 Task: Add the action, sort the to do list when every Monday by age in descending order.
Action: Mouse moved to (336, 184)
Screenshot: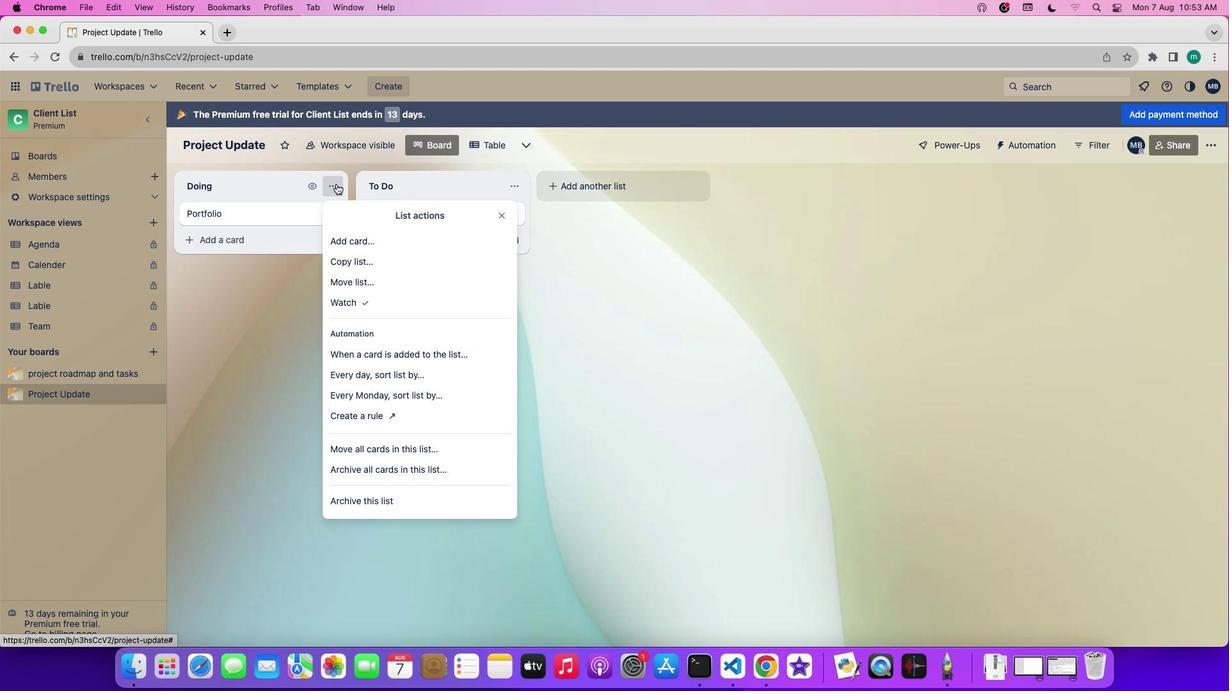 
Action: Mouse pressed left at (336, 184)
Screenshot: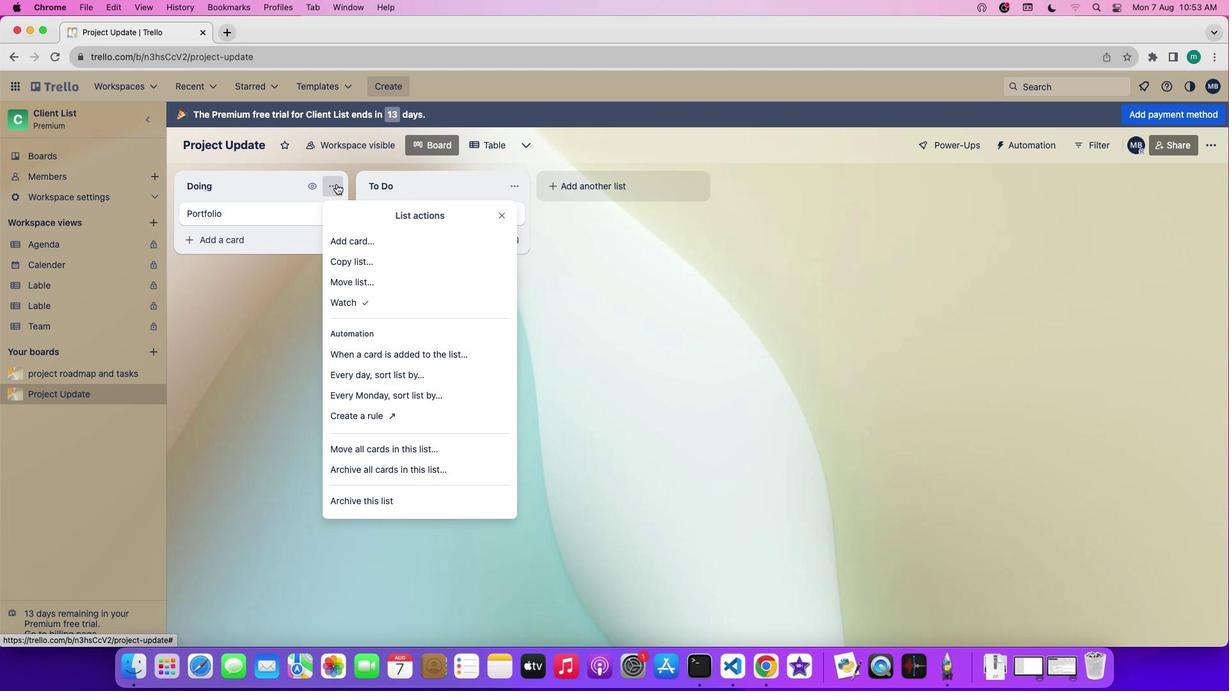 
Action: Mouse moved to (380, 389)
Screenshot: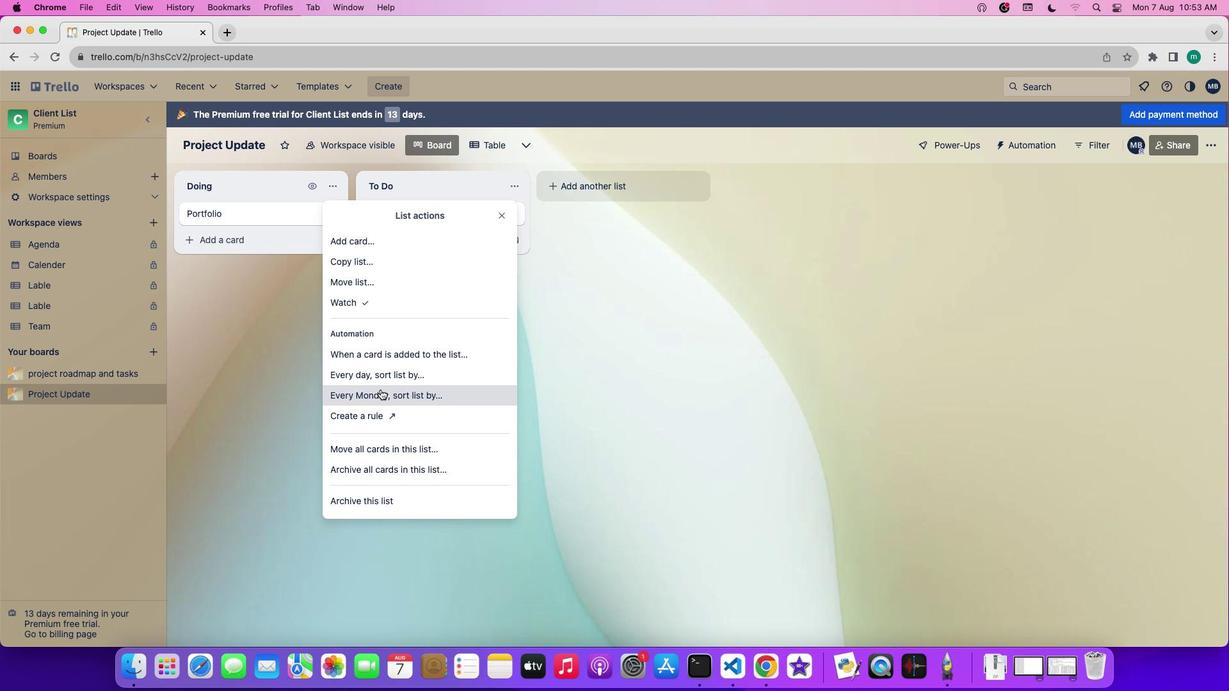 
Action: Mouse pressed left at (380, 389)
Screenshot: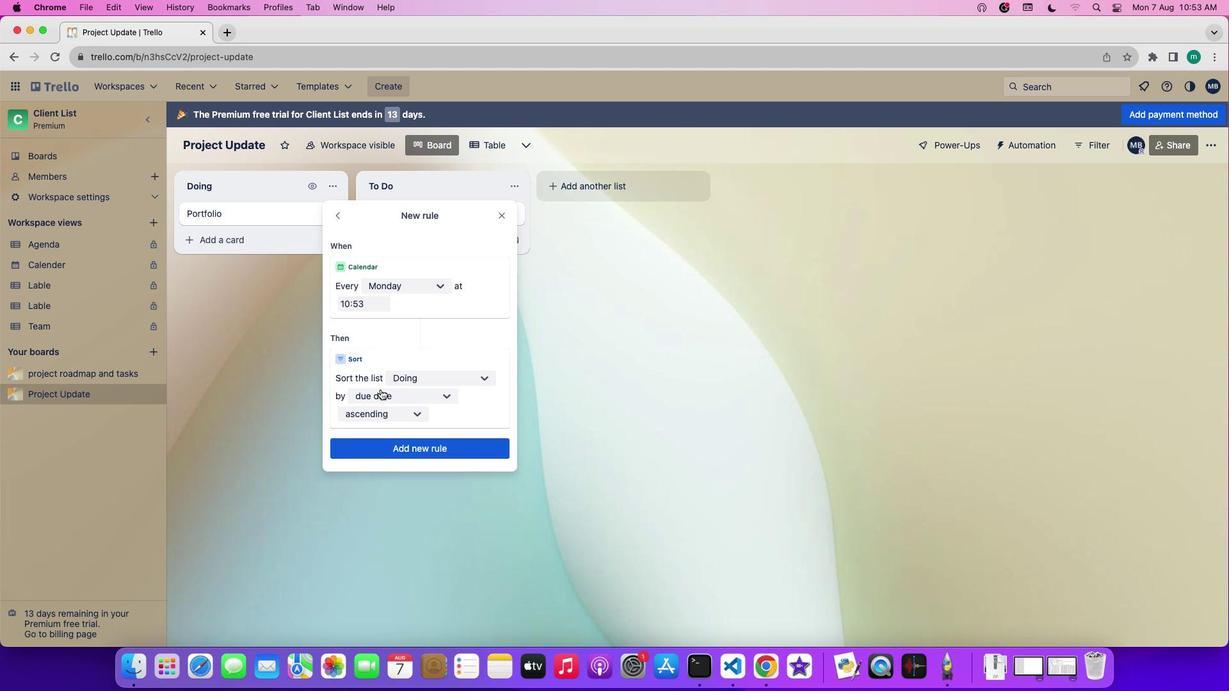 
Action: Mouse moved to (437, 285)
Screenshot: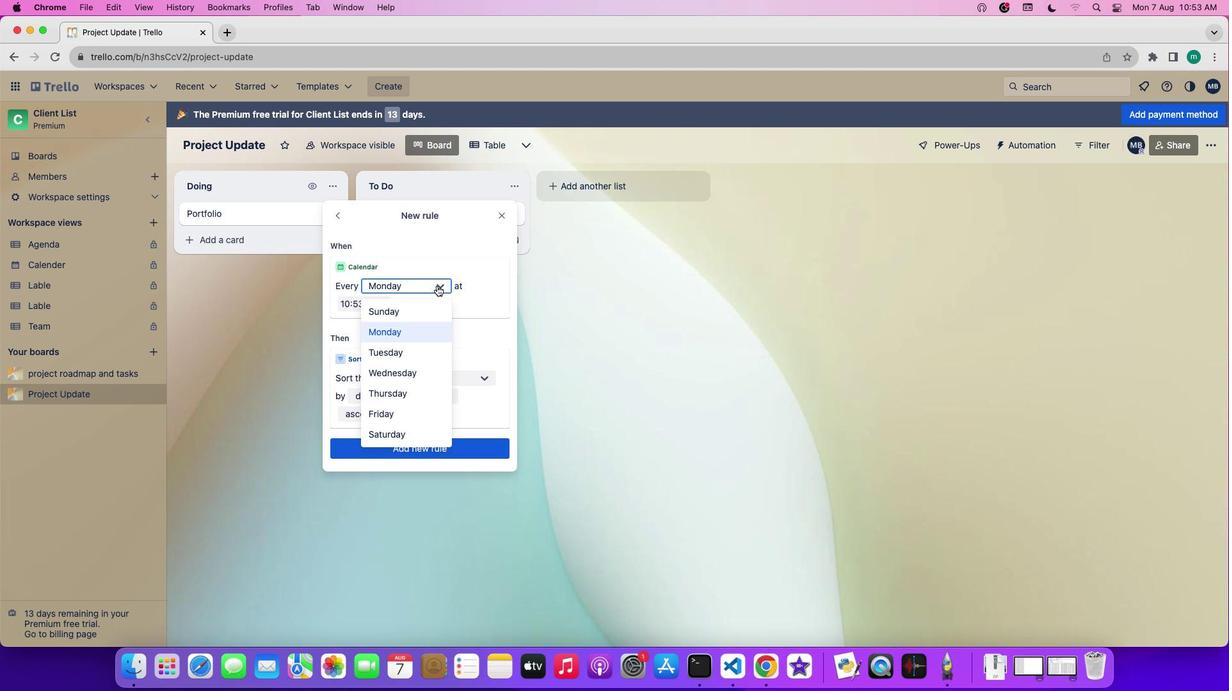 
Action: Mouse pressed left at (437, 285)
Screenshot: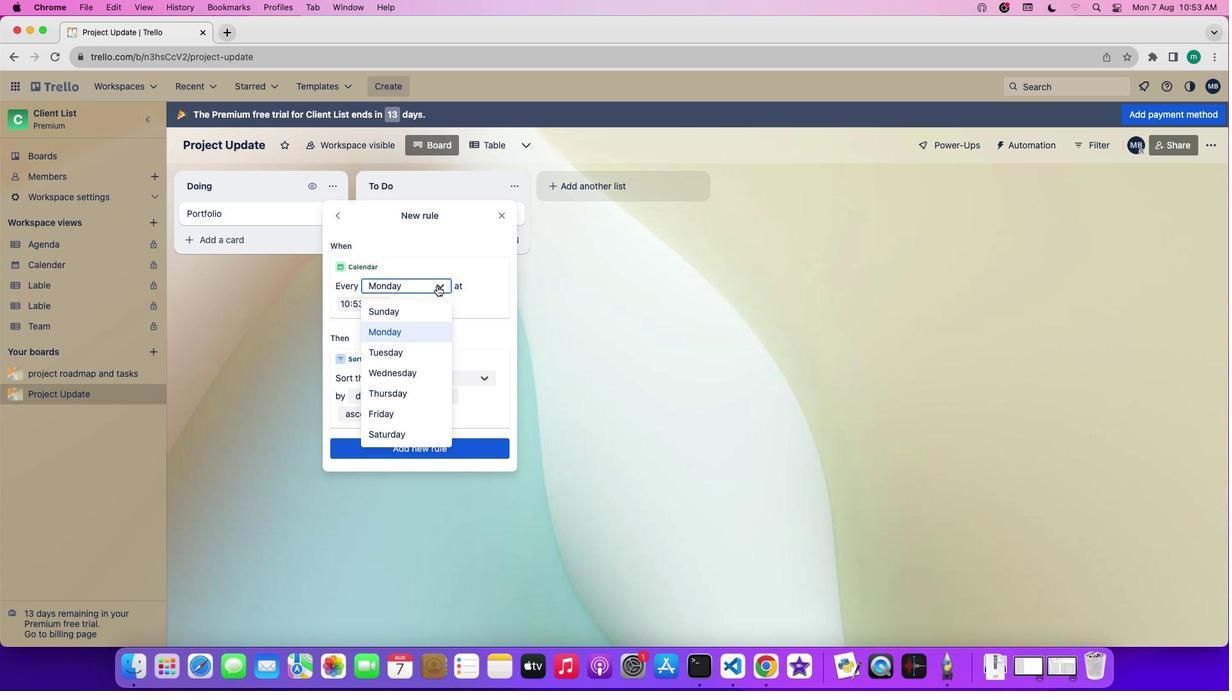 
Action: Mouse moved to (423, 334)
Screenshot: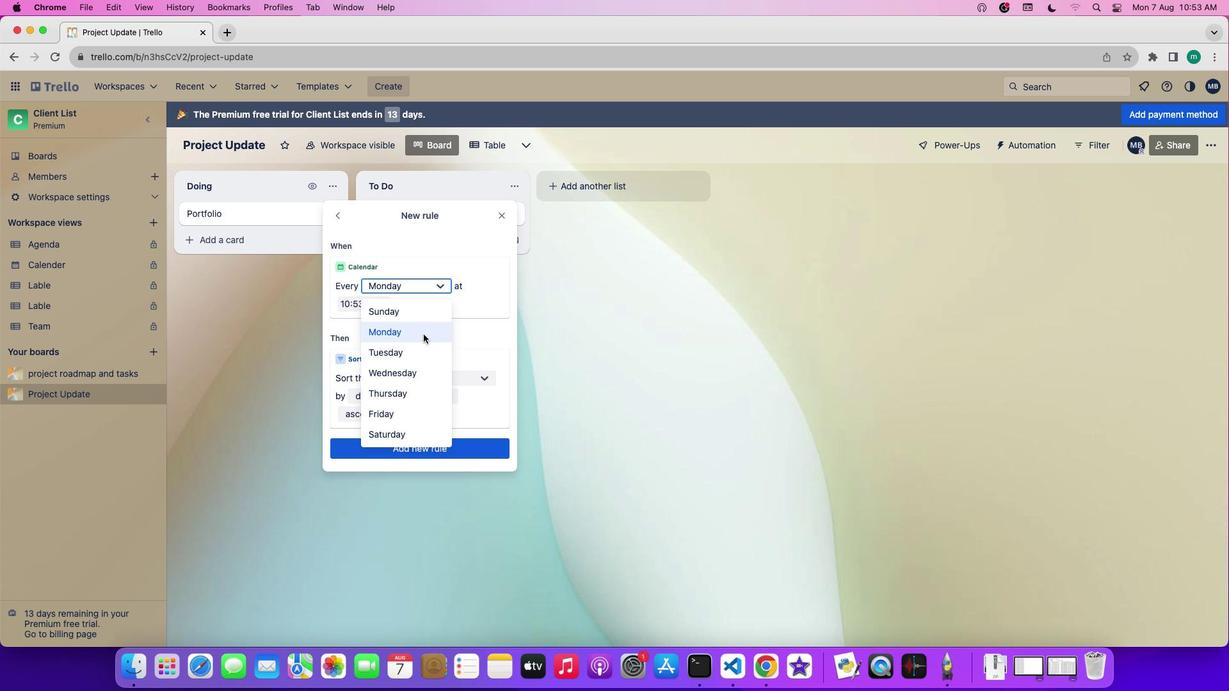 
Action: Mouse pressed left at (423, 334)
Screenshot: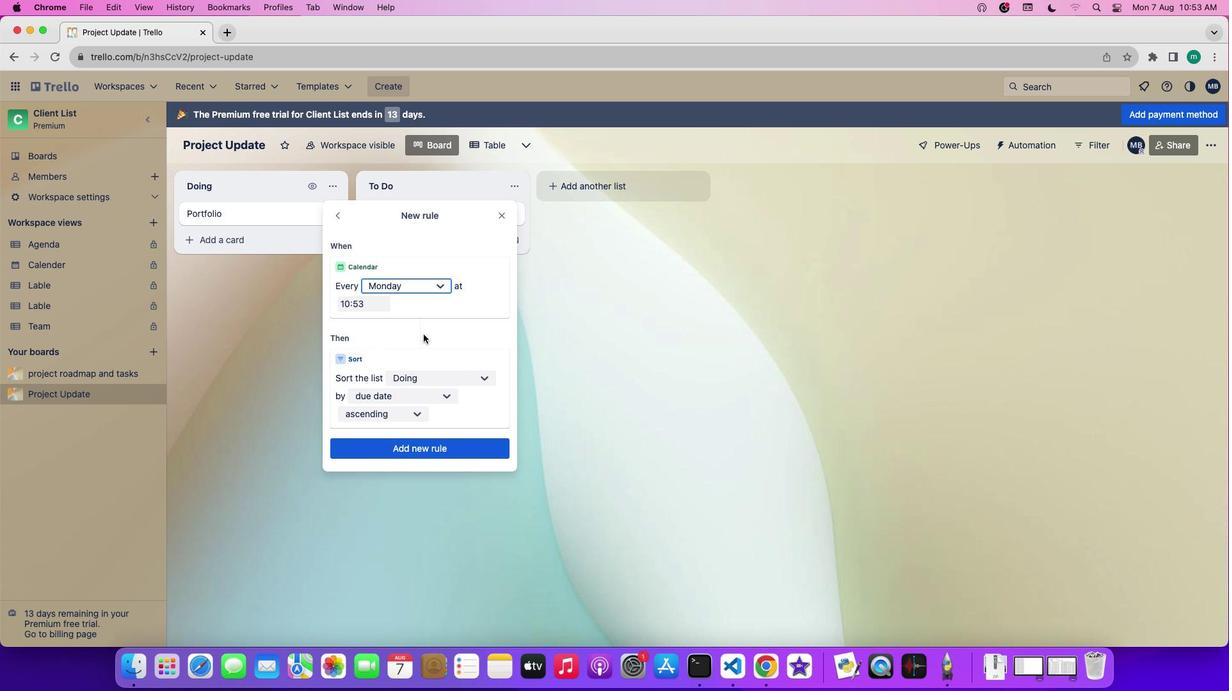 
Action: Mouse moved to (446, 379)
Screenshot: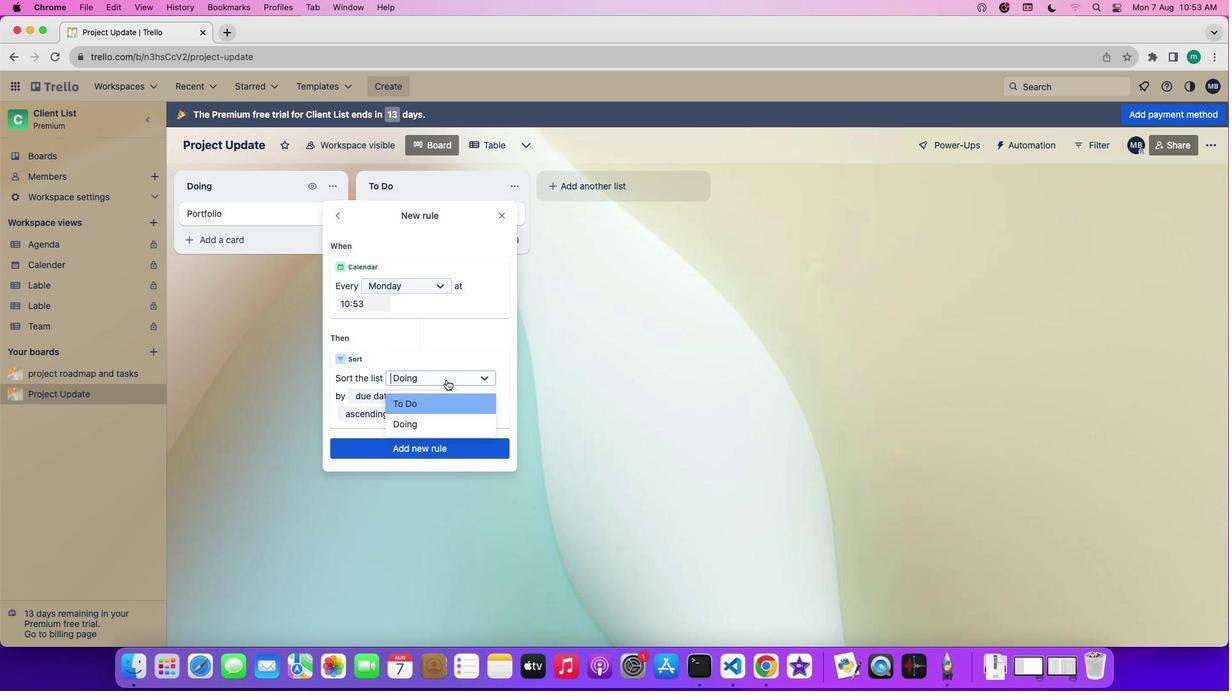 
Action: Mouse pressed left at (446, 379)
Screenshot: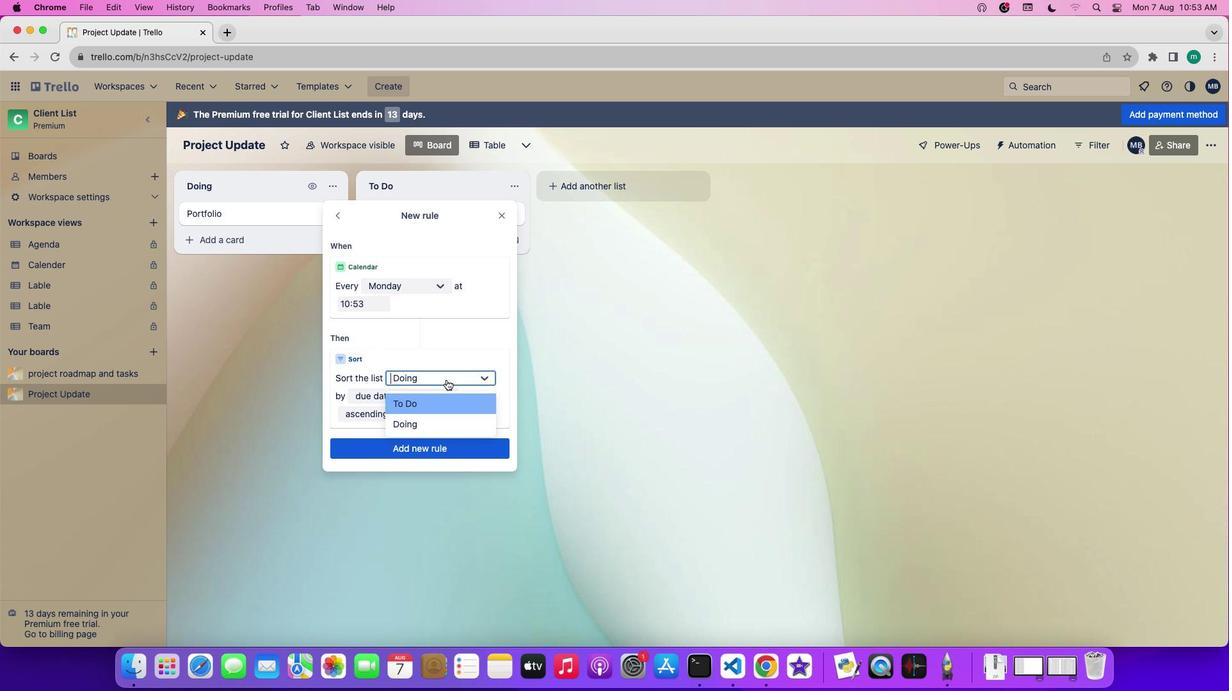 
Action: Mouse moved to (444, 398)
Screenshot: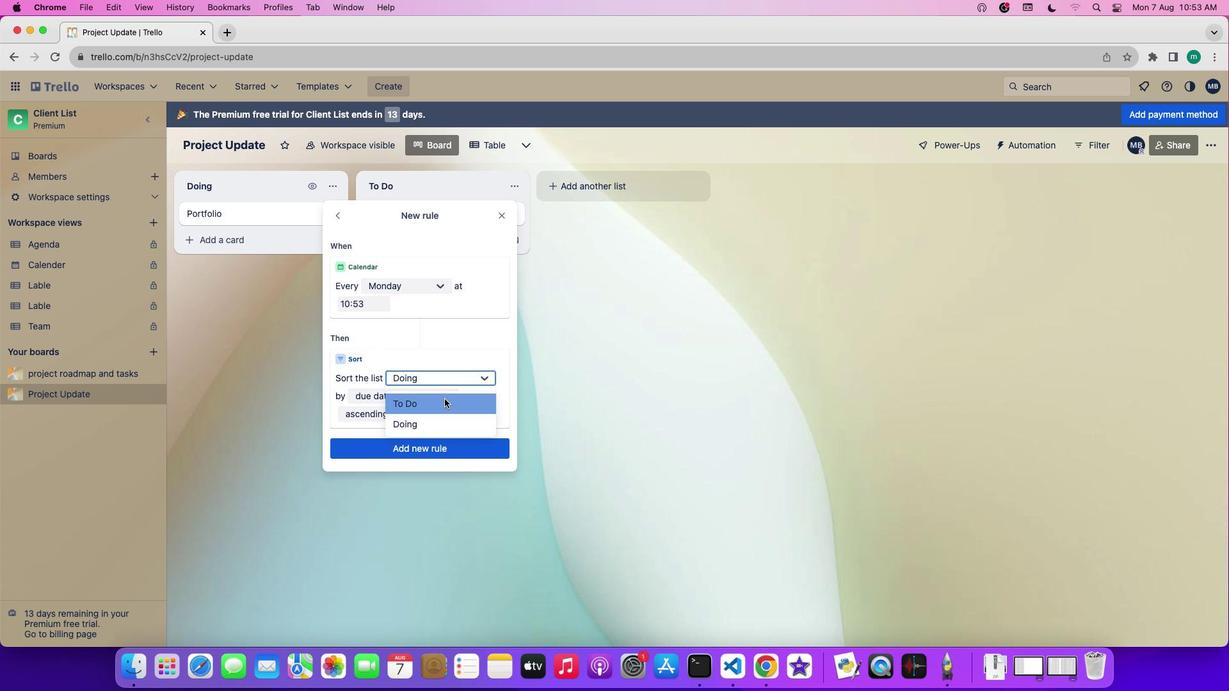 
Action: Mouse pressed left at (444, 398)
Screenshot: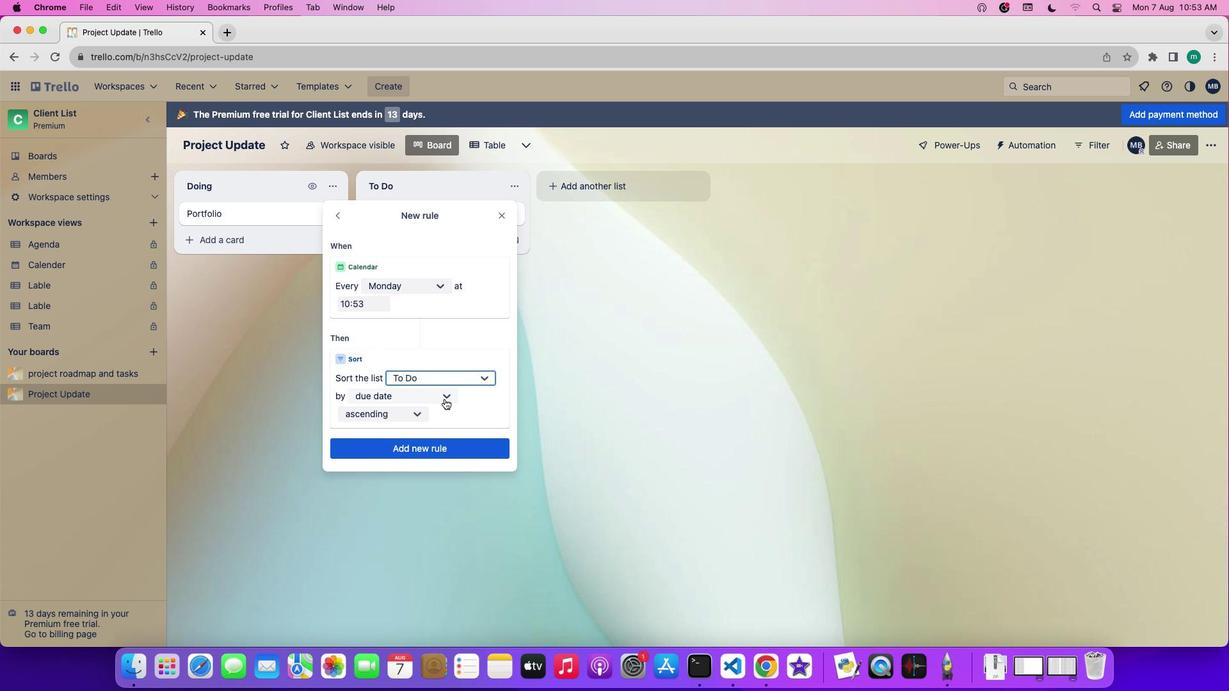 
Action: Mouse moved to (421, 397)
Screenshot: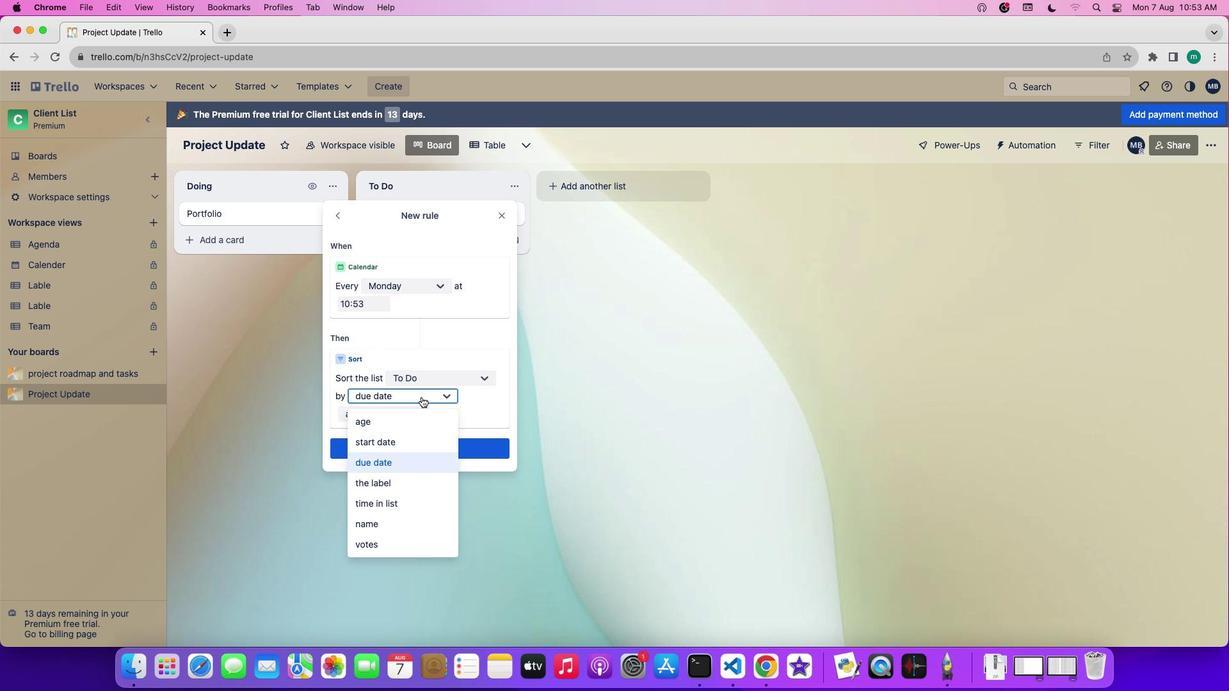 
Action: Mouse pressed left at (421, 397)
Screenshot: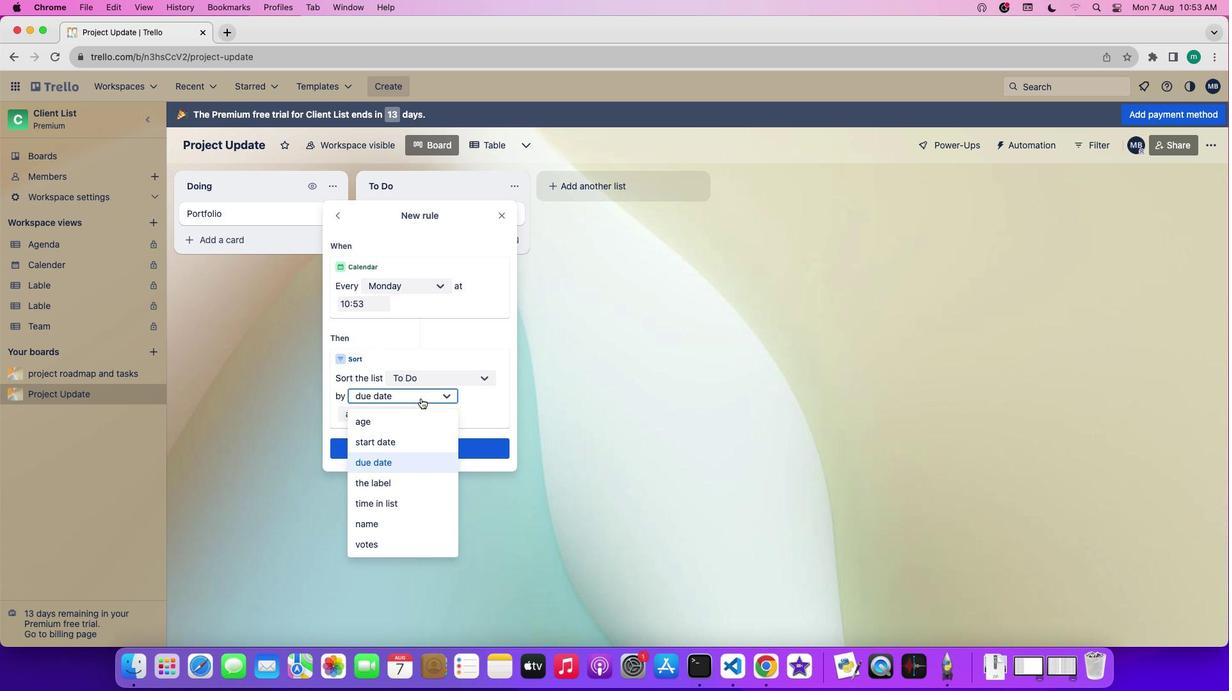 
Action: Mouse moved to (416, 415)
Screenshot: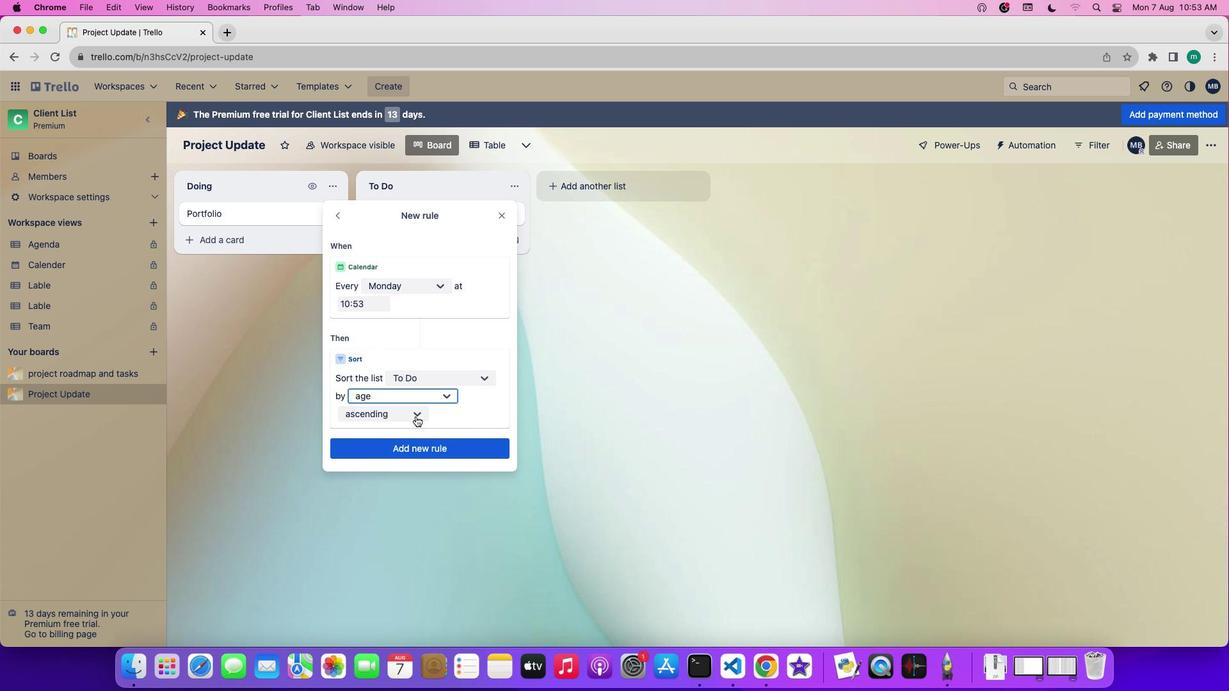 
Action: Mouse pressed left at (416, 415)
Screenshot: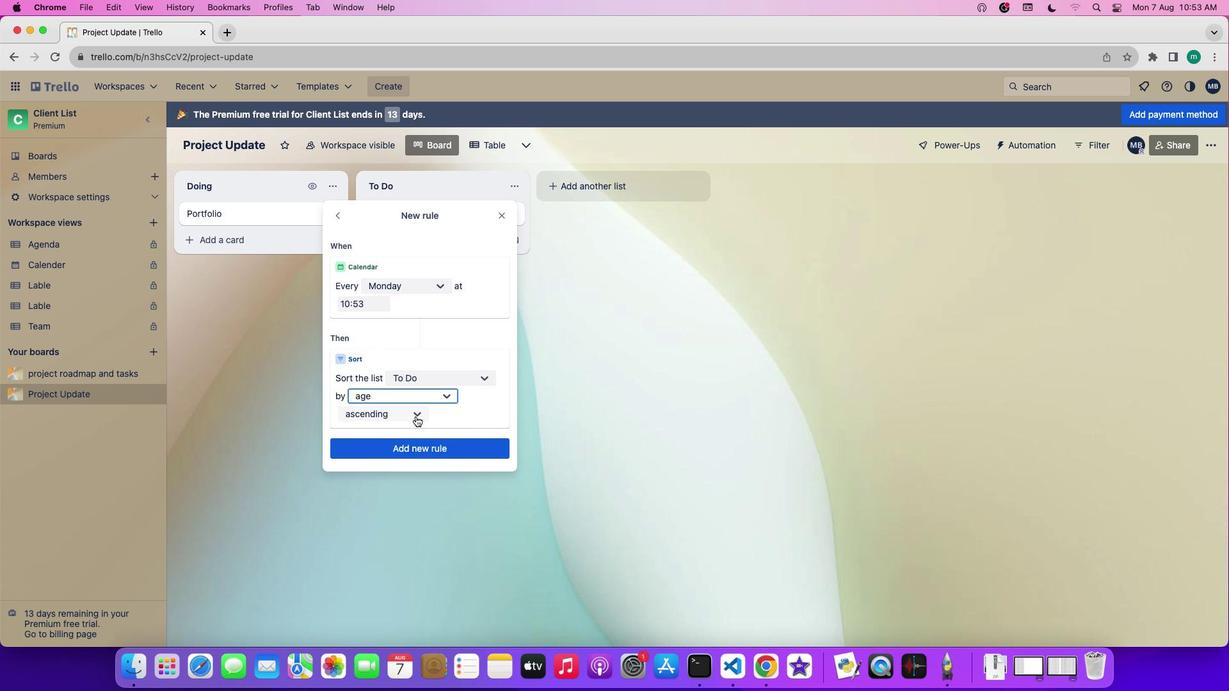 
Action: Mouse moved to (419, 414)
Screenshot: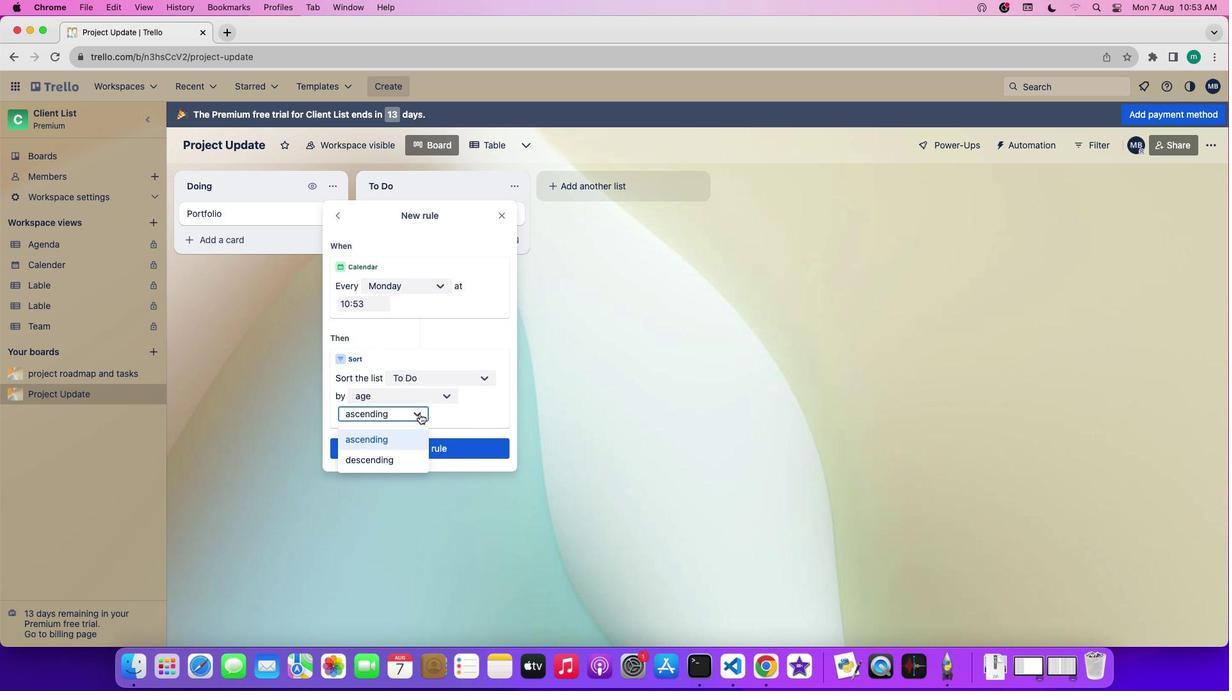 
Action: Mouse pressed left at (419, 414)
Screenshot: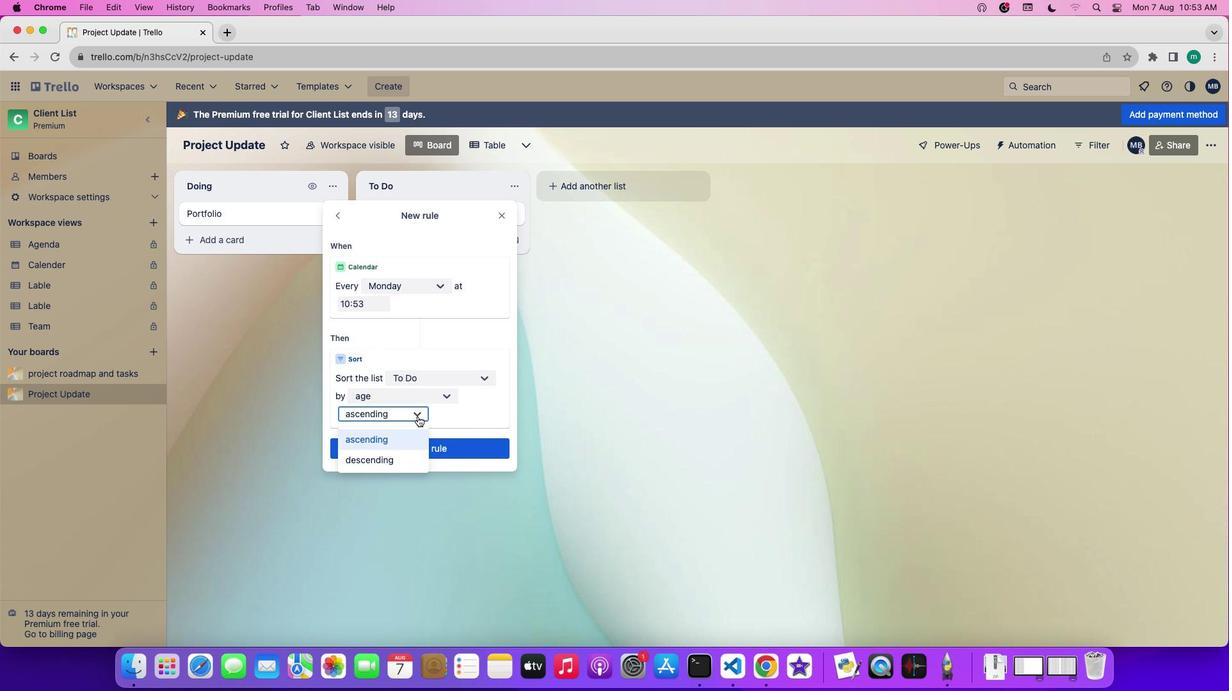 
Action: Mouse moved to (395, 458)
Screenshot: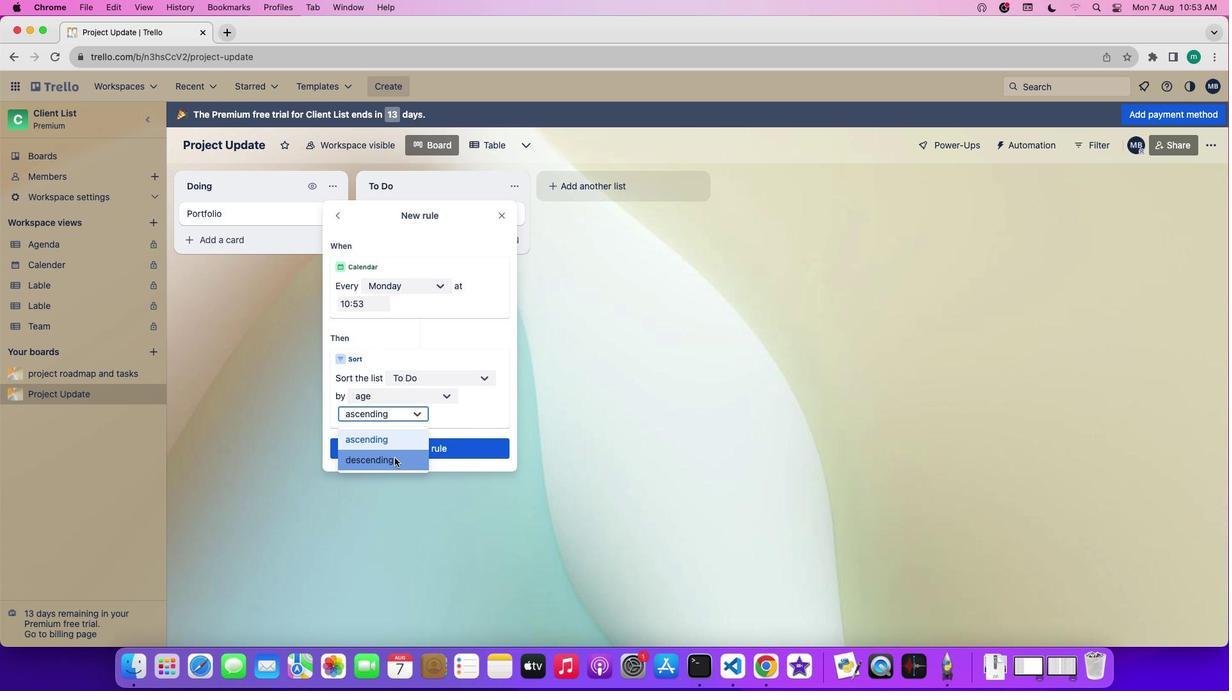 
Action: Mouse pressed left at (395, 458)
Screenshot: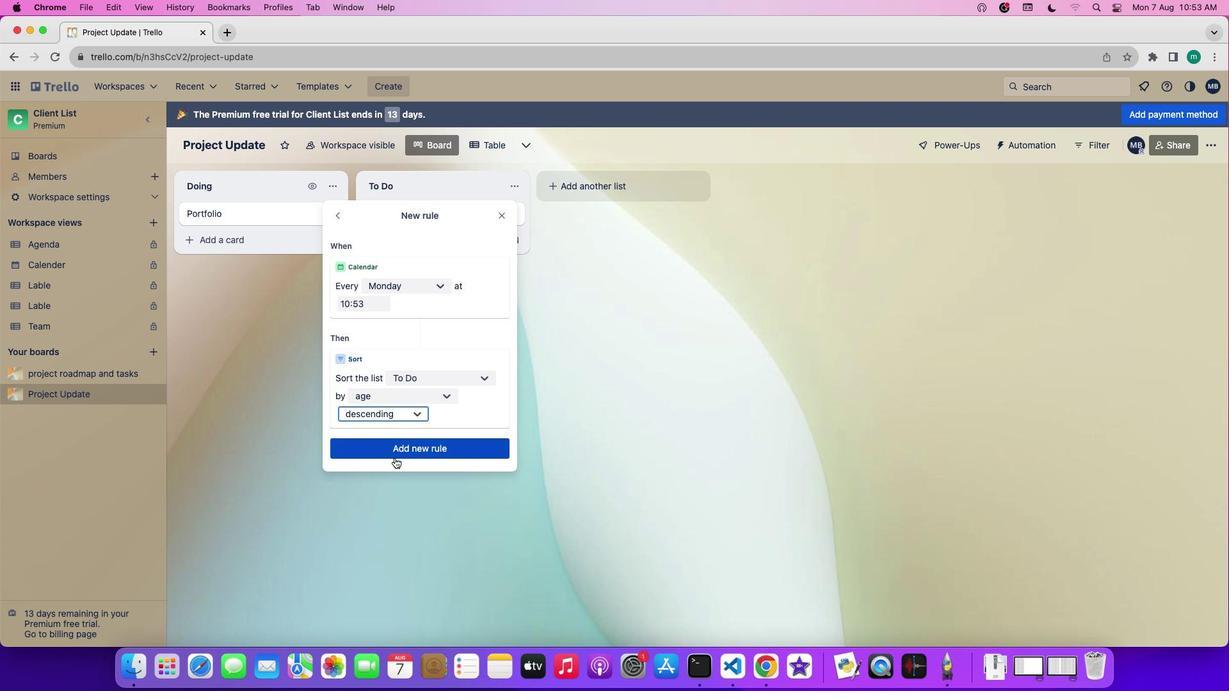 
Action: Mouse moved to (395, 458)
Screenshot: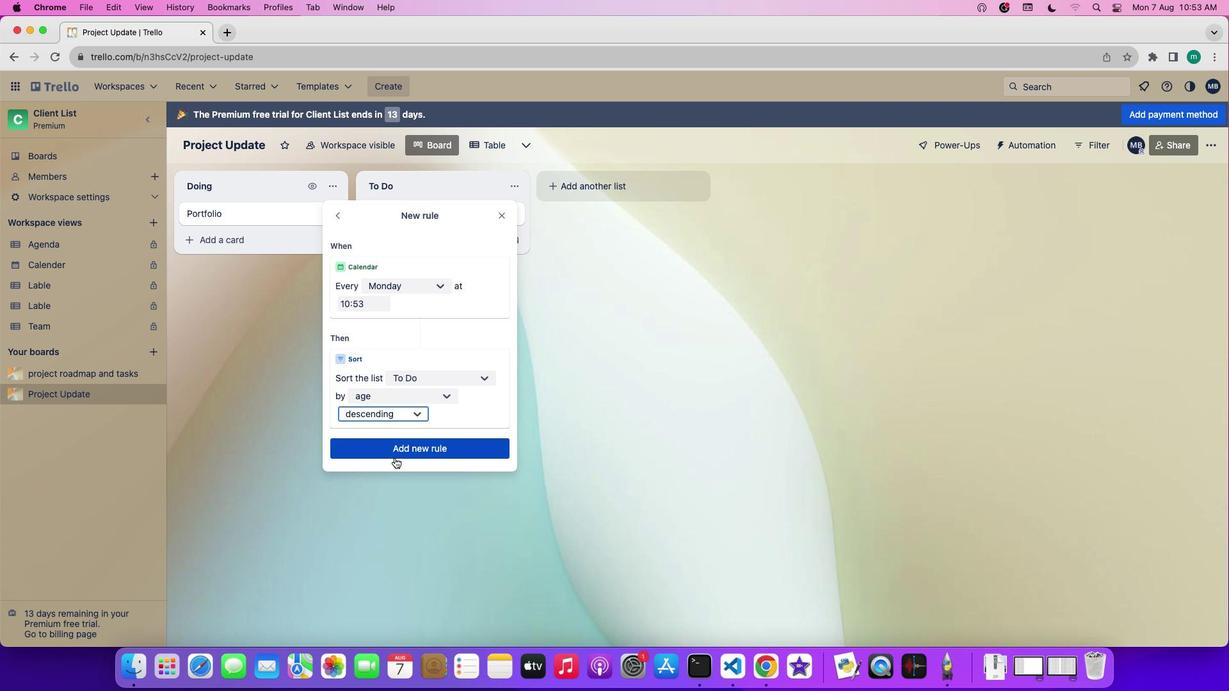 
